 Task: Create Card Card0010 in Board Board0003 in Development in Trello
Action: Mouse moved to (611, 98)
Screenshot: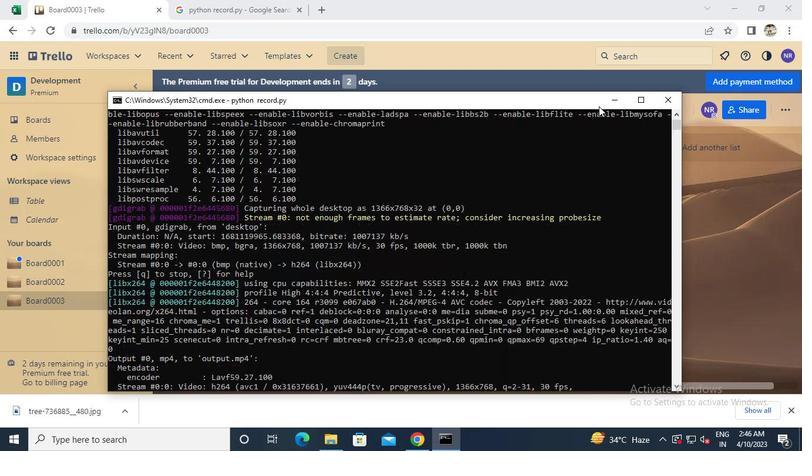 
Action: Mouse pressed left at (611, 98)
Screenshot: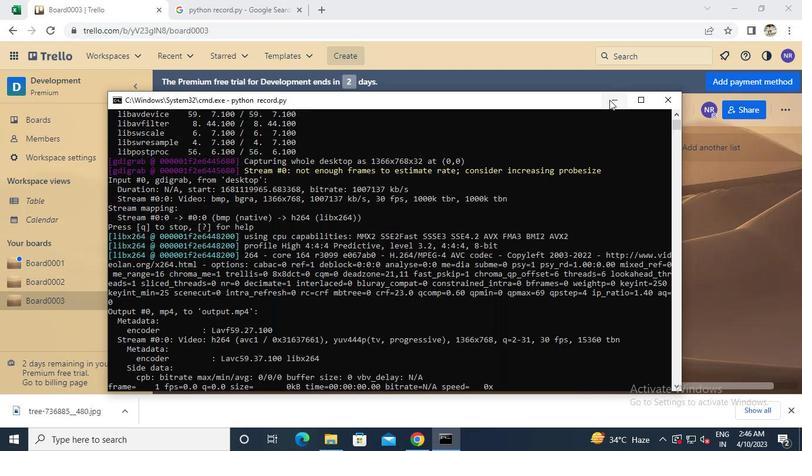 
Action: Mouse moved to (202, 199)
Screenshot: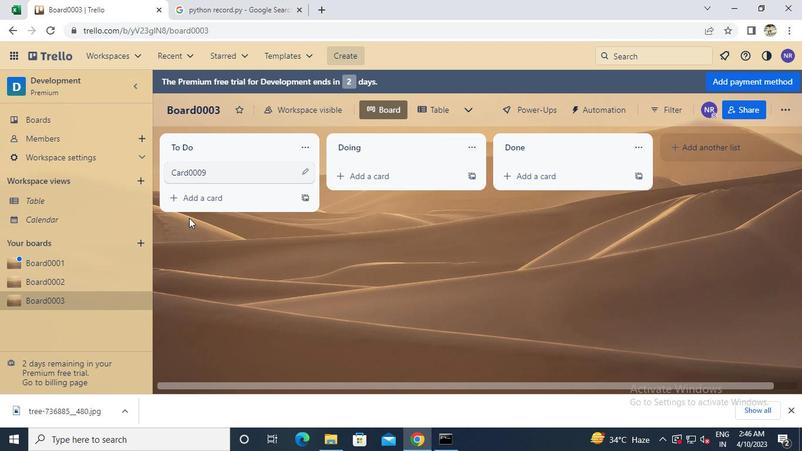 
Action: Mouse pressed left at (202, 199)
Screenshot: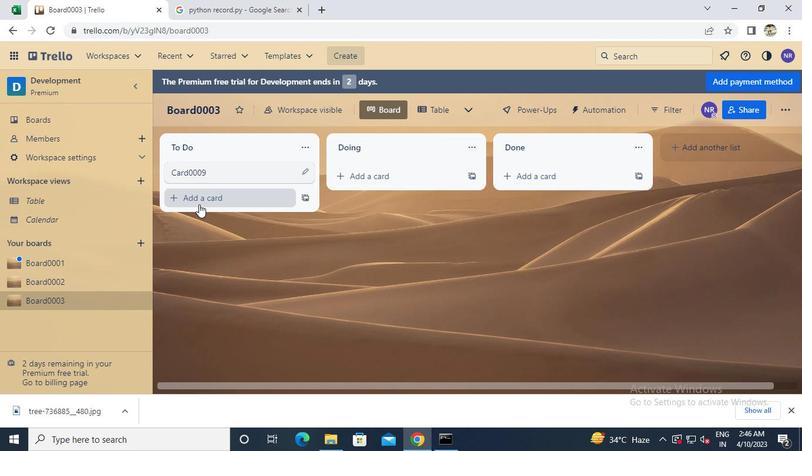 
Action: Keyboard Key.caps_lock
Screenshot: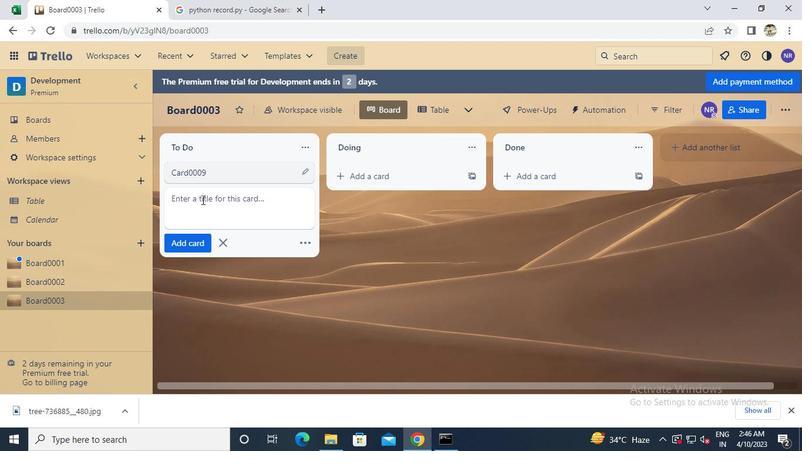 
Action: Keyboard c
Screenshot: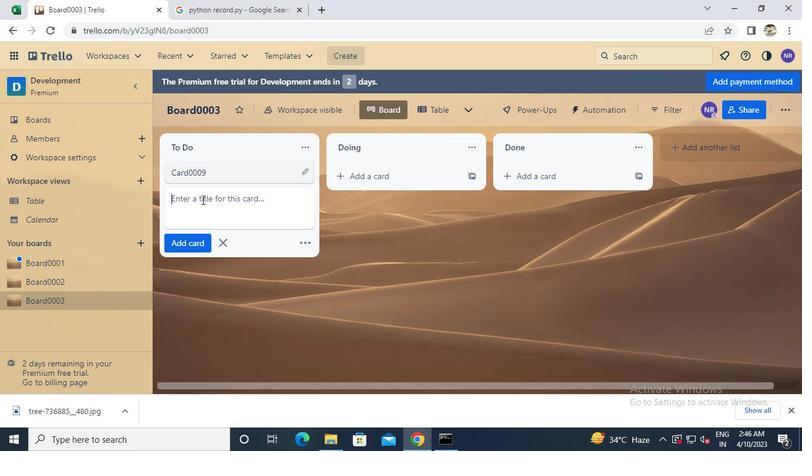 
Action: Keyboard Key.caps_lock
Screenshot: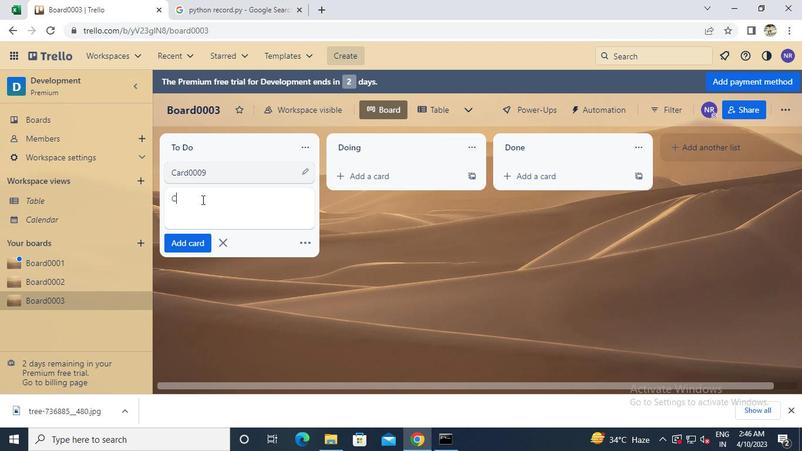 
Action: Keyboard a
Screenshot: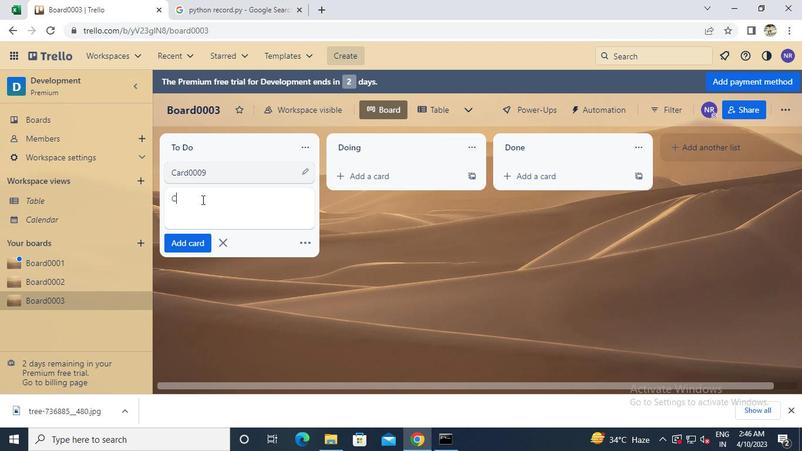 
Action: Keyboard r
Screenshot: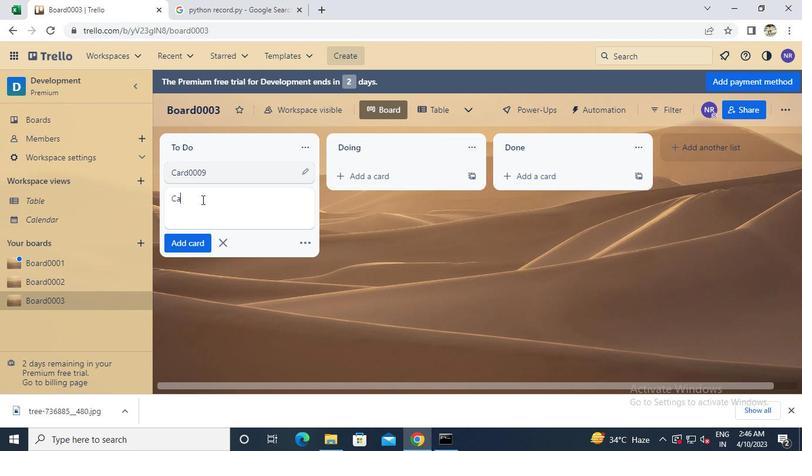 
Action: Keyboard d
Screenshot: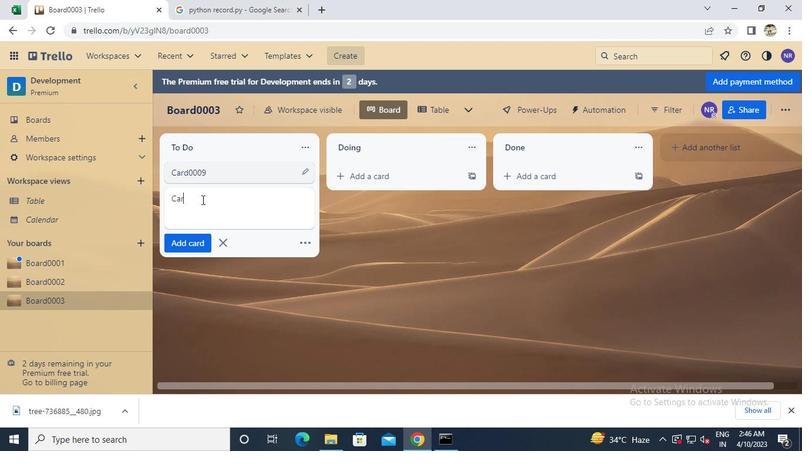 
Action: Keyboard 0
Screenshot: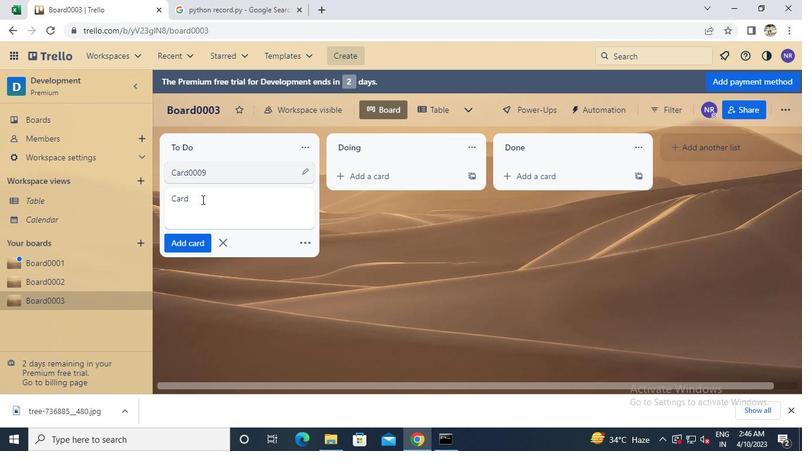 
Action: Keyboard 0
Screenshot: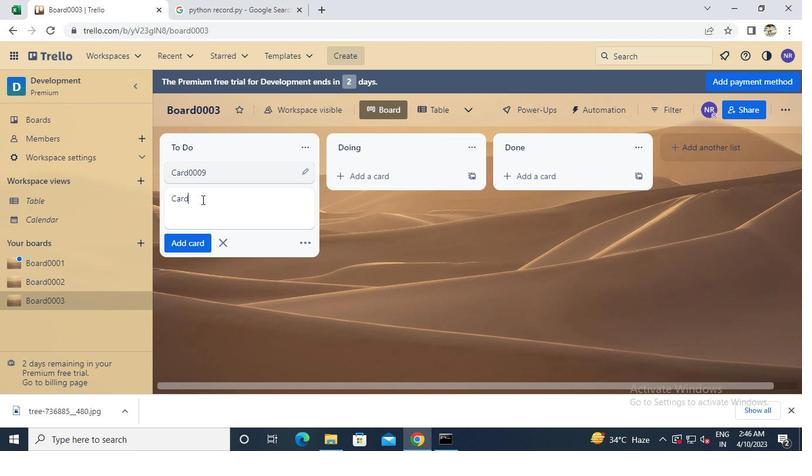 
Action: Keyboard 0
Screenshot: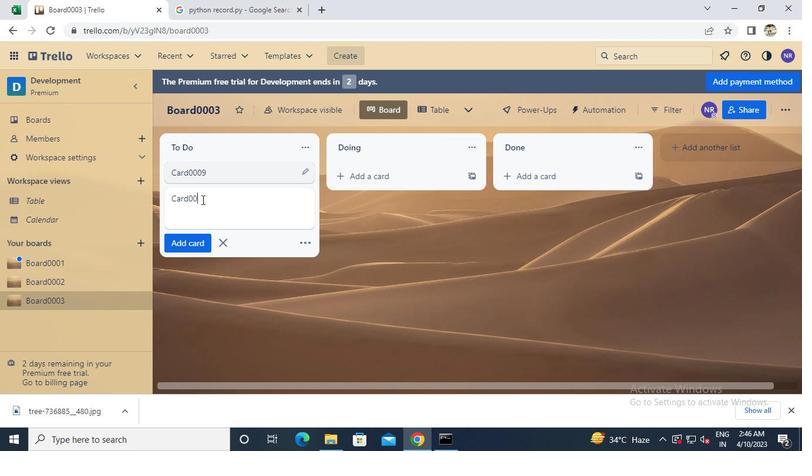 
Action: Keyboard Key.backspace
Screenshot: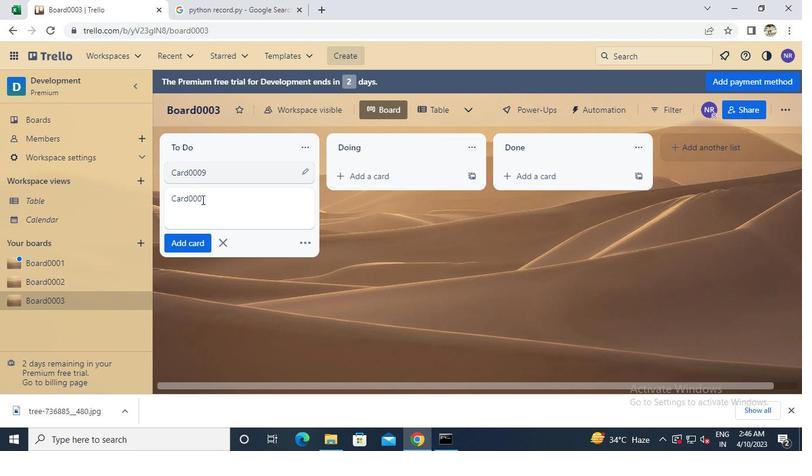 
Action: Keyboard 1
Screenshot: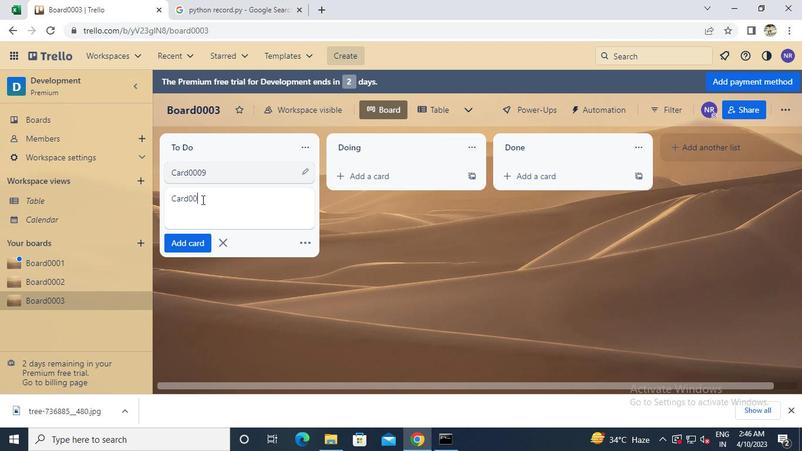 
Action: Keyboard 0
Screenshot: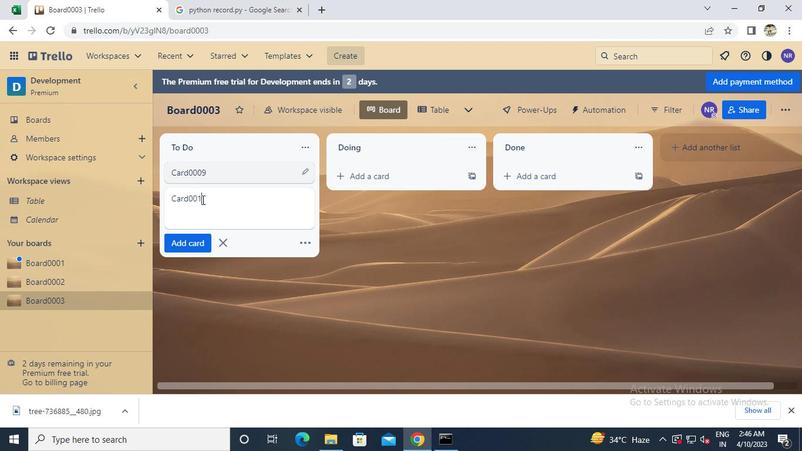 
Action: Mouse moved to (186, 242)
Screenshot: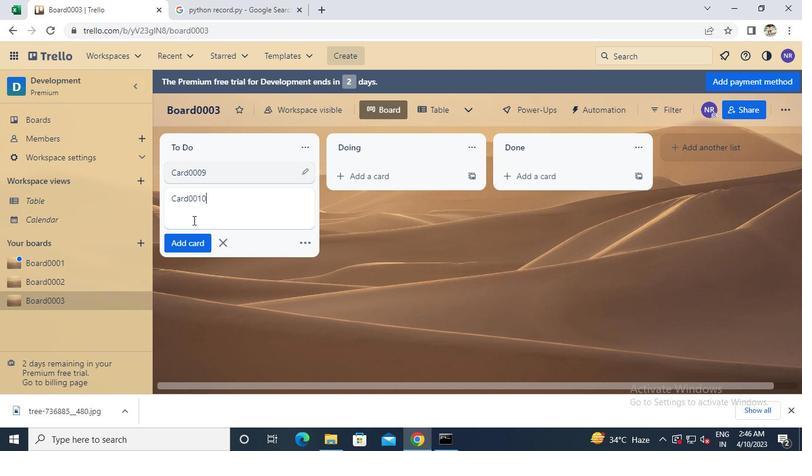 
Action: Mouse pressed left at (186, 242)
Screenshot: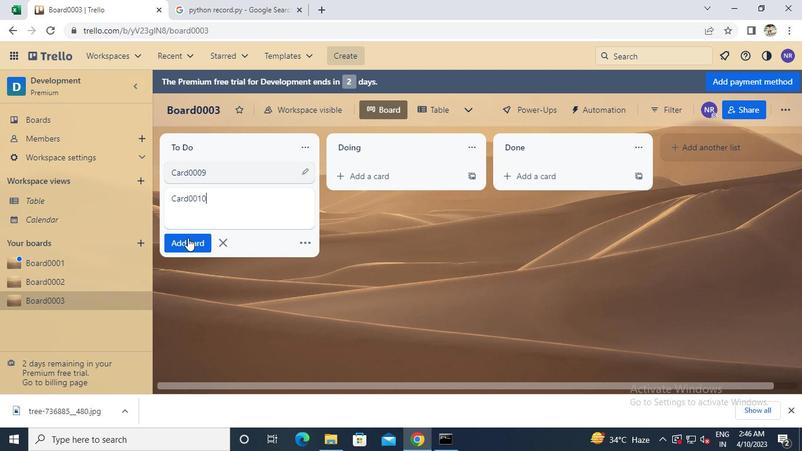 
Action: Mouse moved to (445, 435)
Screenshot: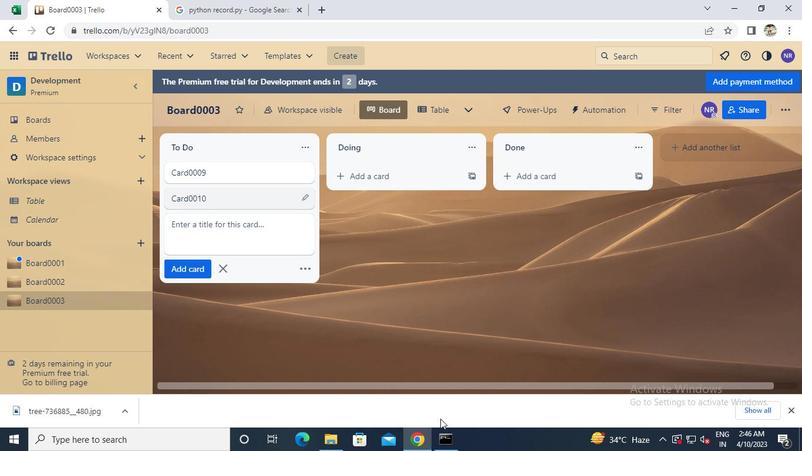 
Action: Mouse pressed left at (445, 435)
Screenshot: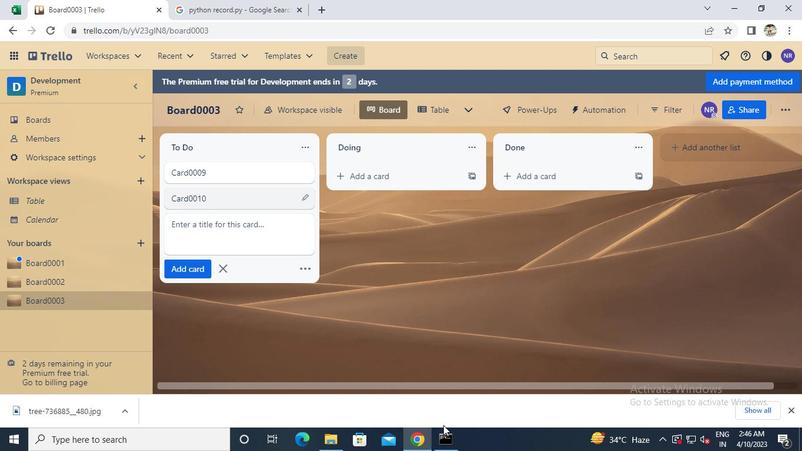 
Action: Mouse moved to (664, 106)
Screenshot: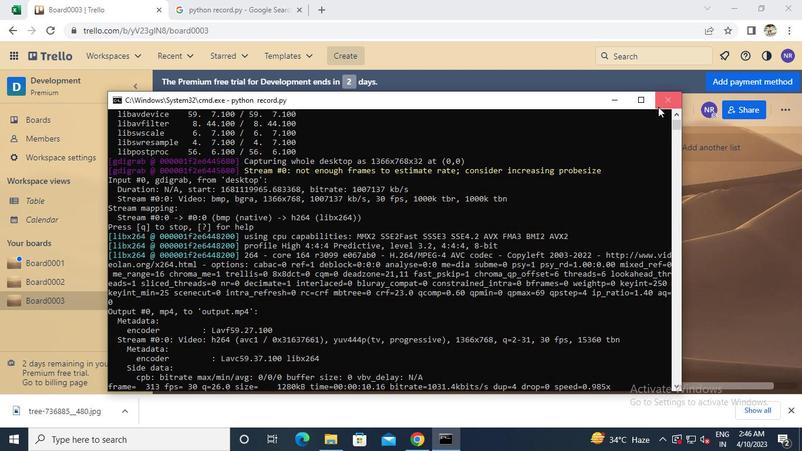 
Action: Mouse pressed left at (664, 106)
Screenshot: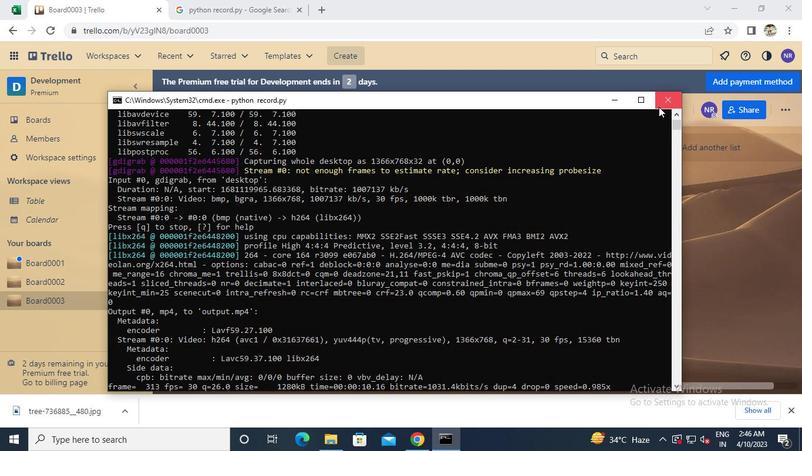 
